 Task: Check how many people are following you.
Action: Mouse moved to (547, 58)
Screenshot: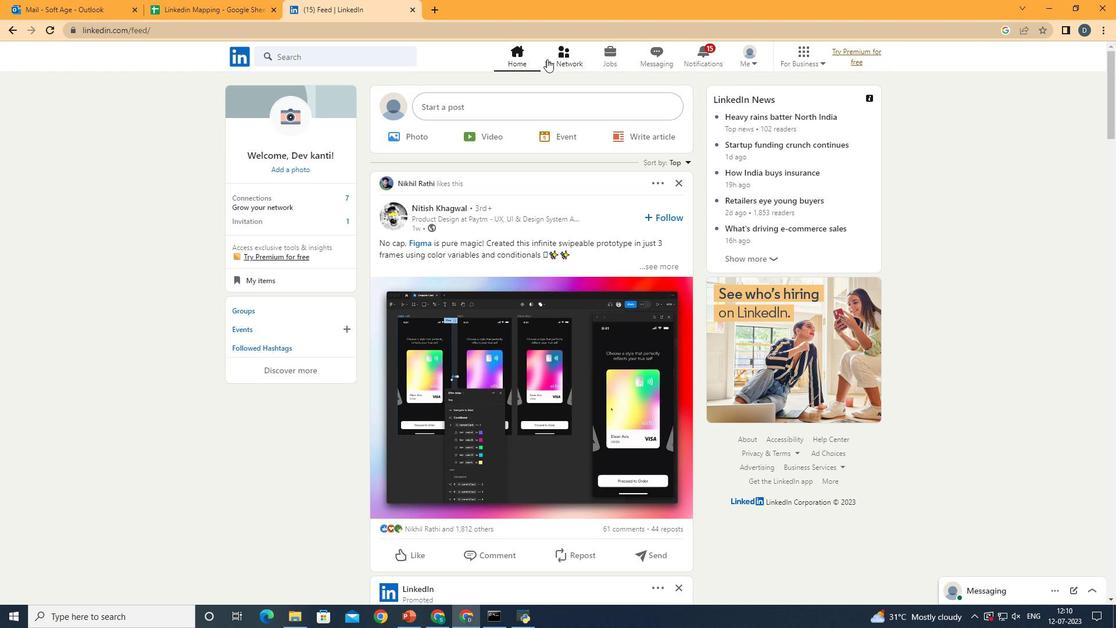 
Action: Mouse pressed left at (547, 58)
Screenshot: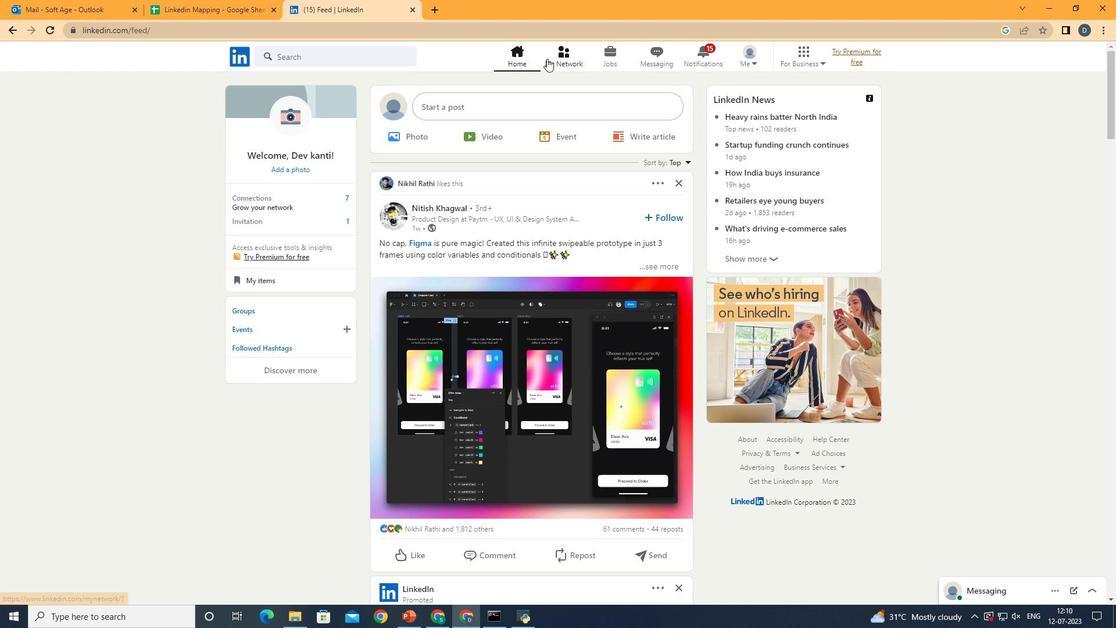 
Action: Mouse moved to (358, 165)
Screenshot: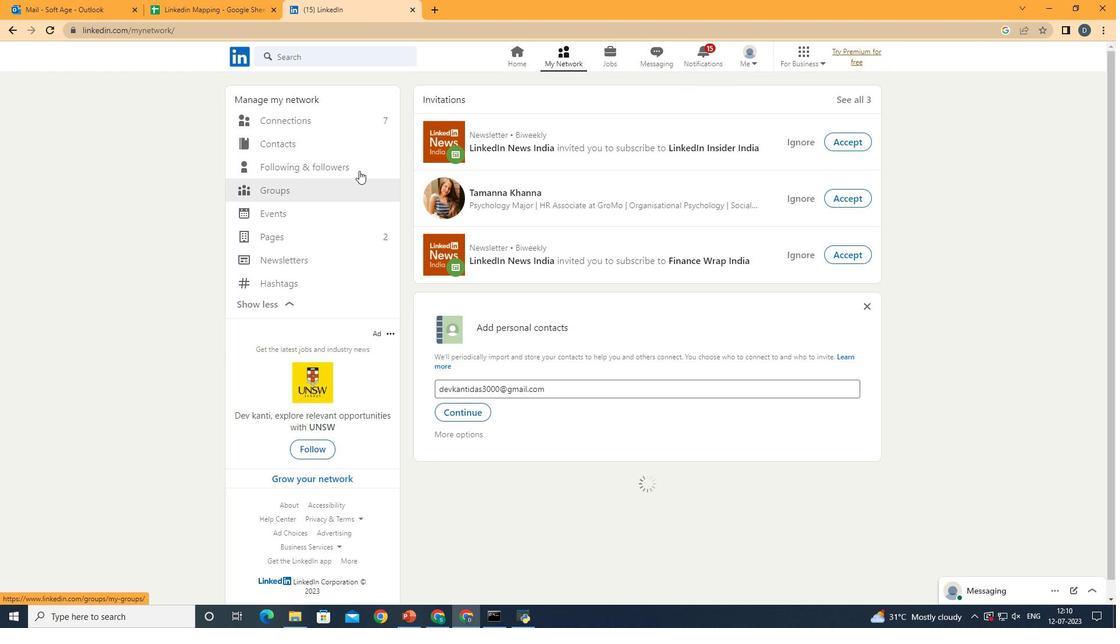 
Action: Mouse pressed left at (358, 165)
Screenshot: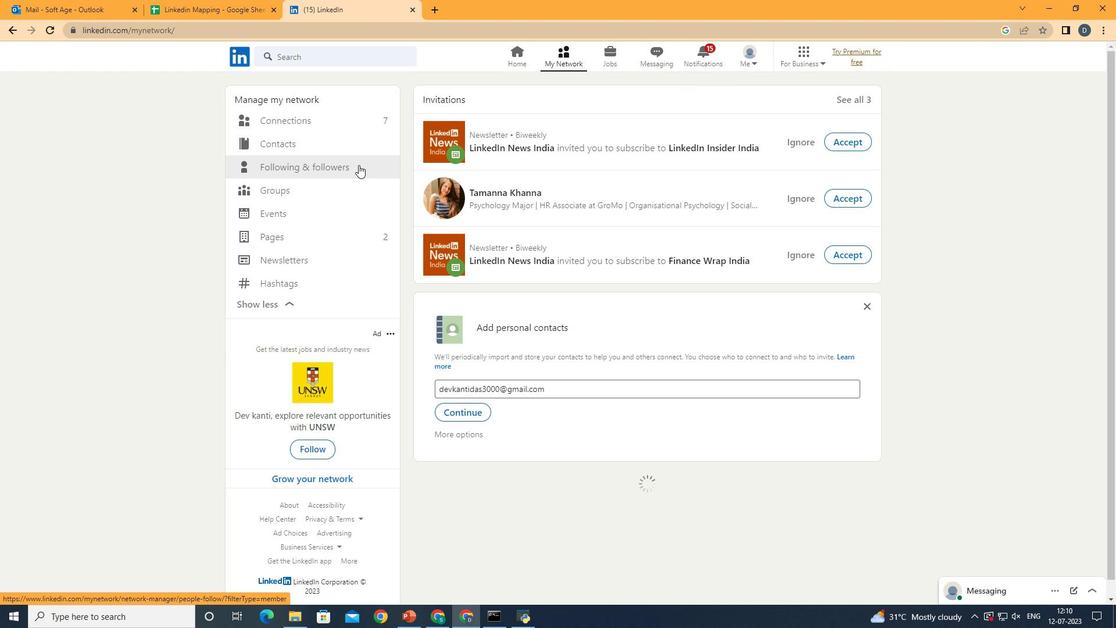 
Action: Mouse moved to (325, 132)
Screenshot: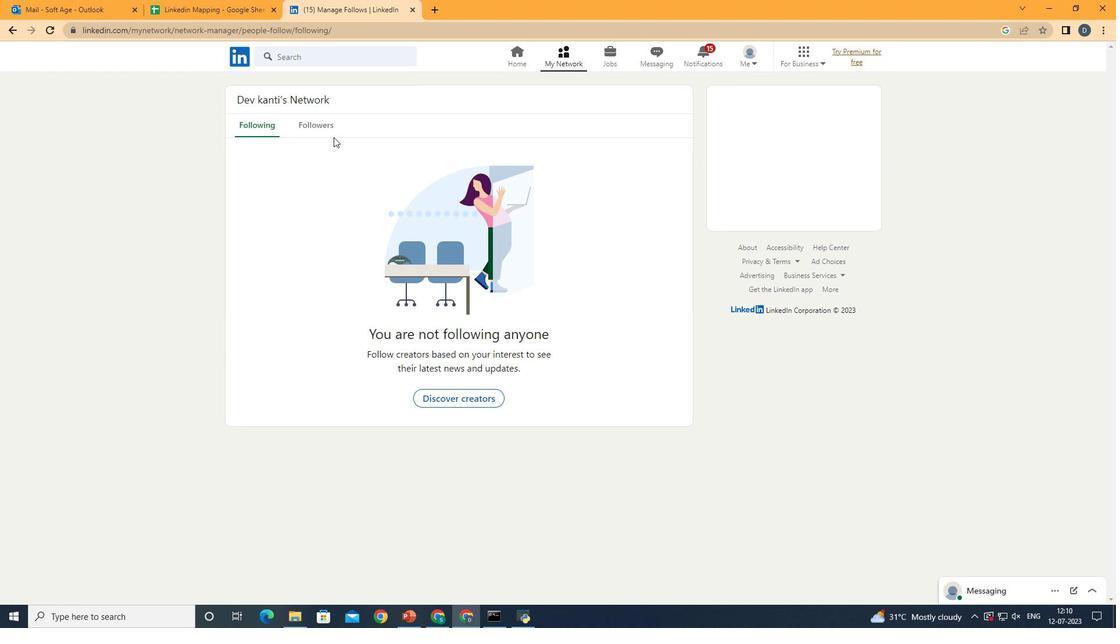 
Action: Mouse pressed left at (325, 132)
Screenshot: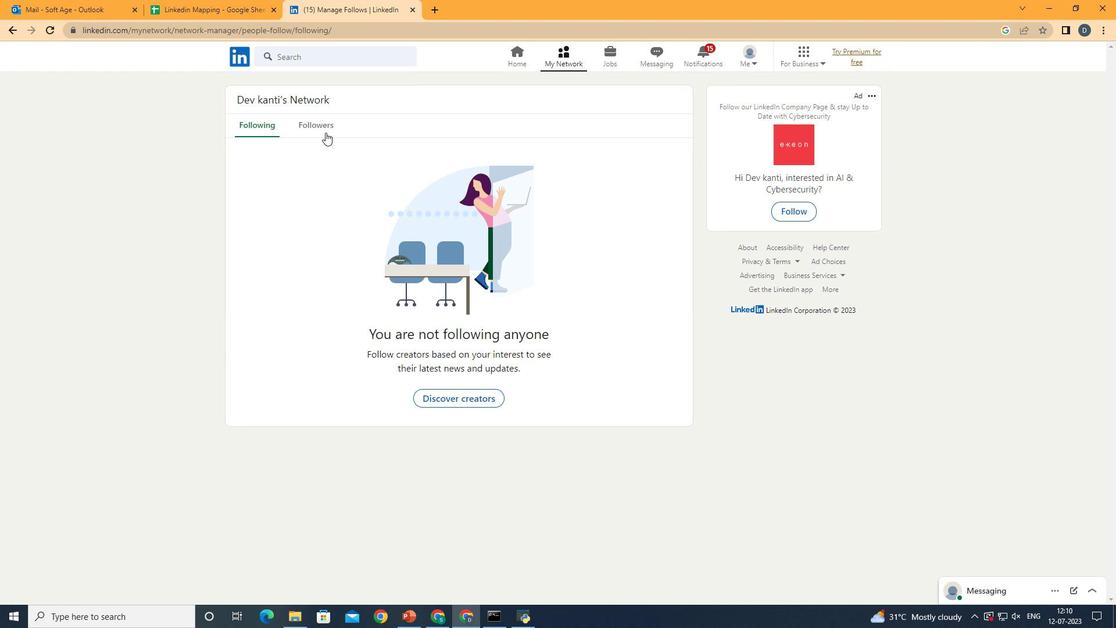 
Action: Mouse moved to (782, 423)
Screenshot: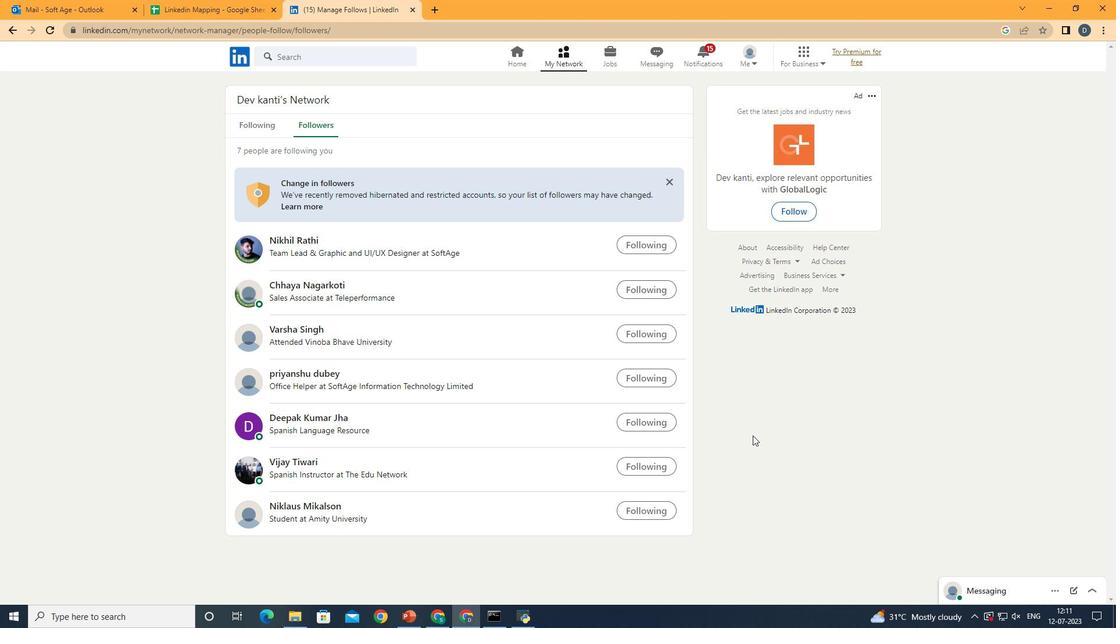 
